 Task: Enable all private vulnerability reporting in the code security and analysis section.
Action: Mouse moved to (1336, 105)
Screenshot: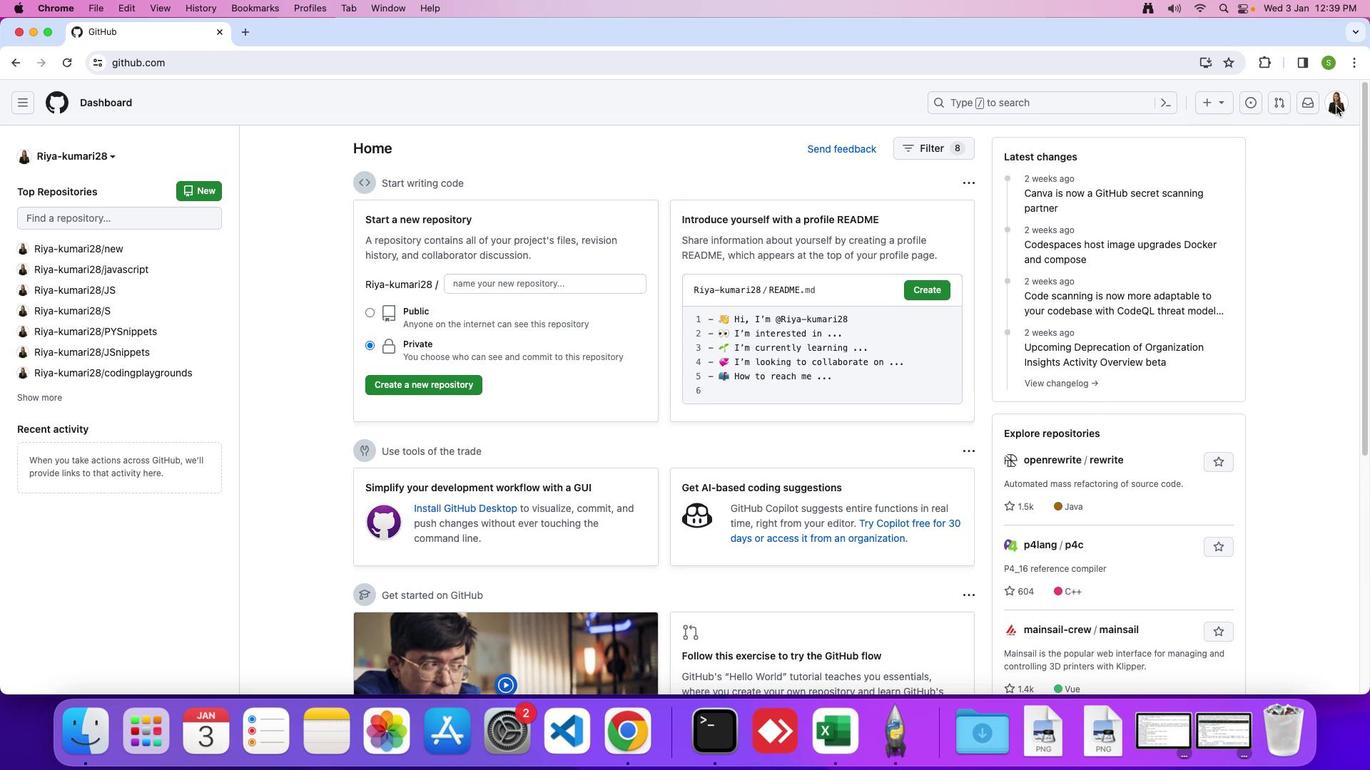 
Action: Mouse pressed left at (1336, 105)
Screenshot: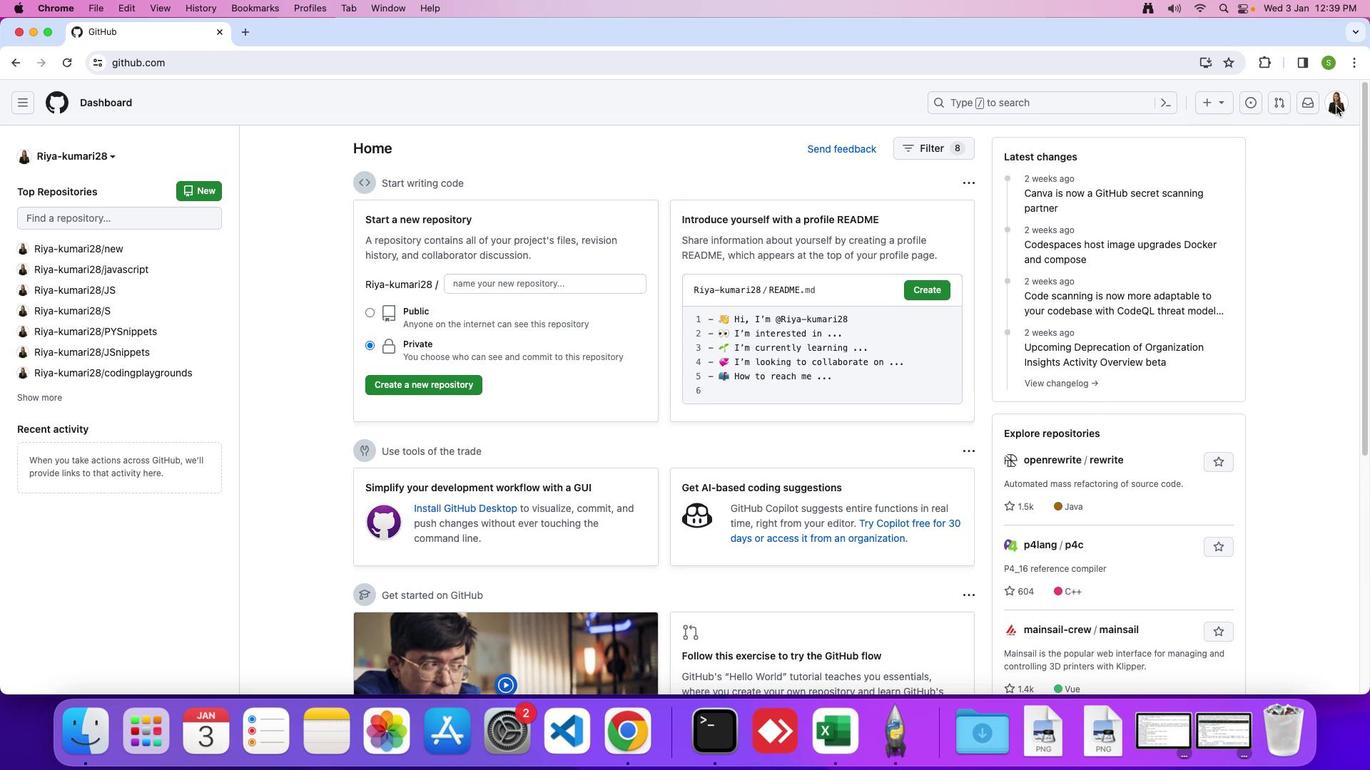 
Action: Mouse moved to (1336, 101)
Screenshot: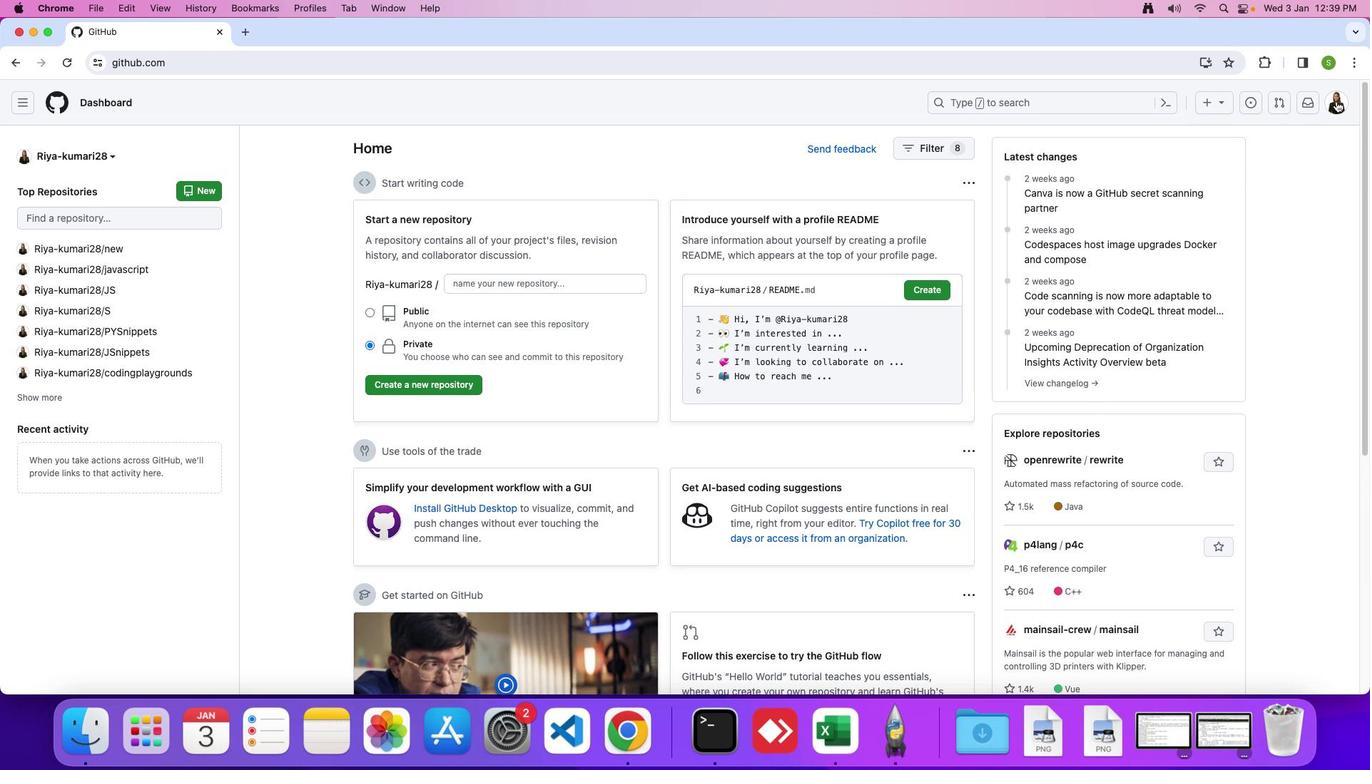 
Action: Mouse pressed left at (1336, 101)
Screenshot: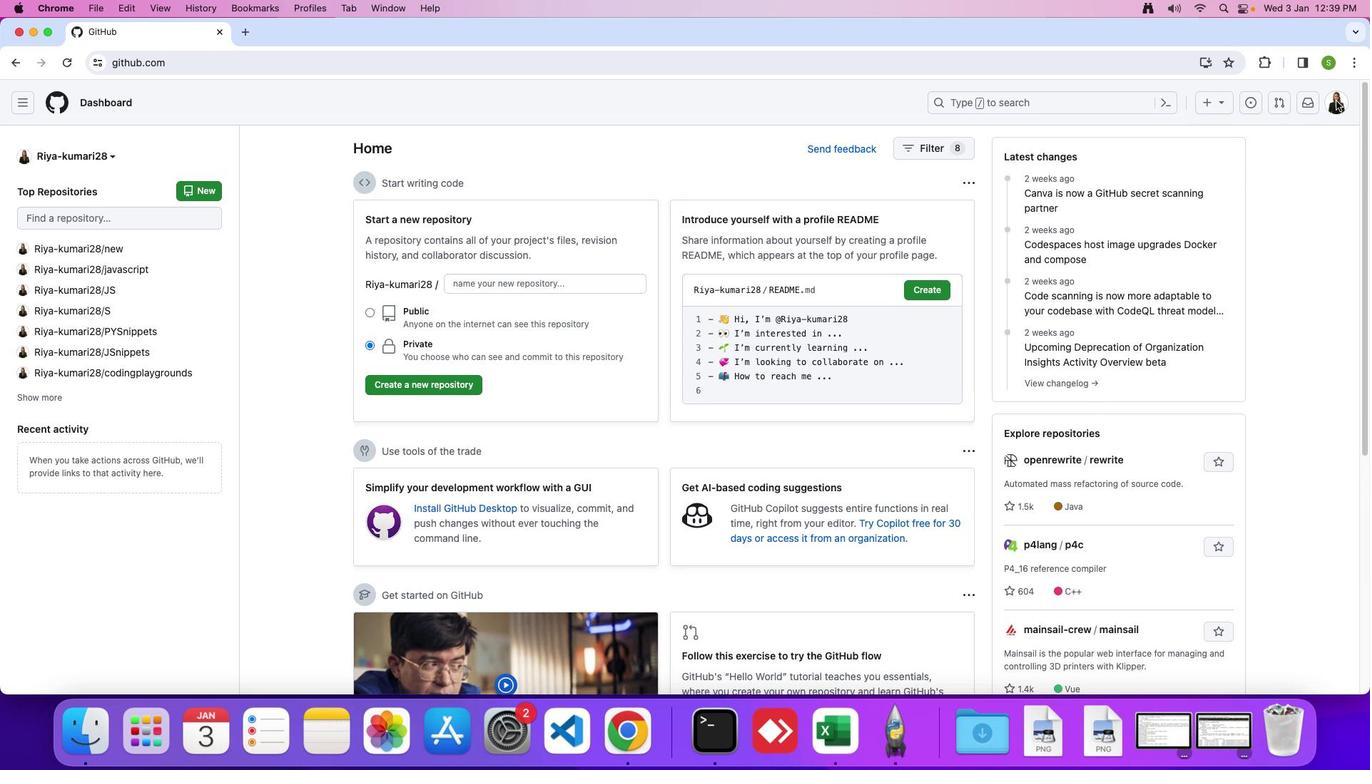 
Action: Mouse moved to (1227, 498)
Screenshot: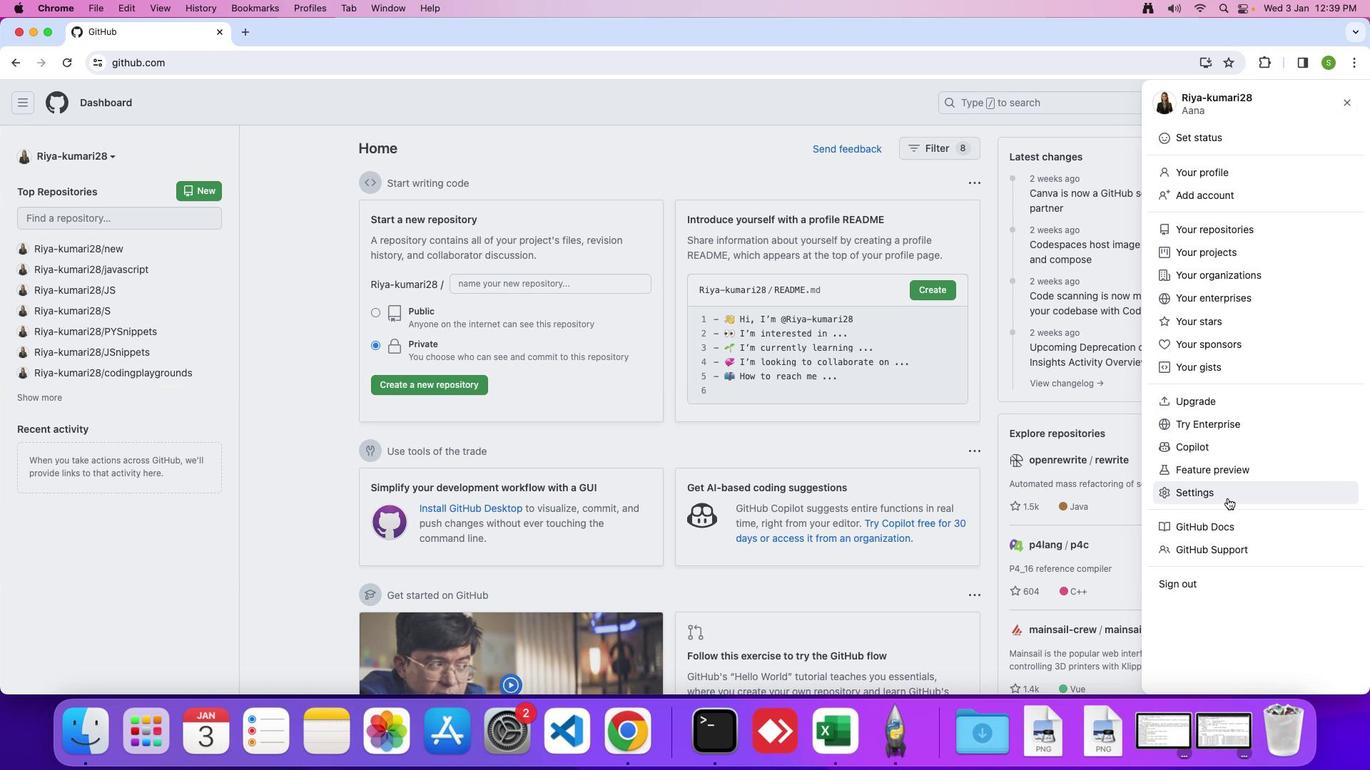 
Action: Mouse pressed left at (1227, 498)
Screenshot: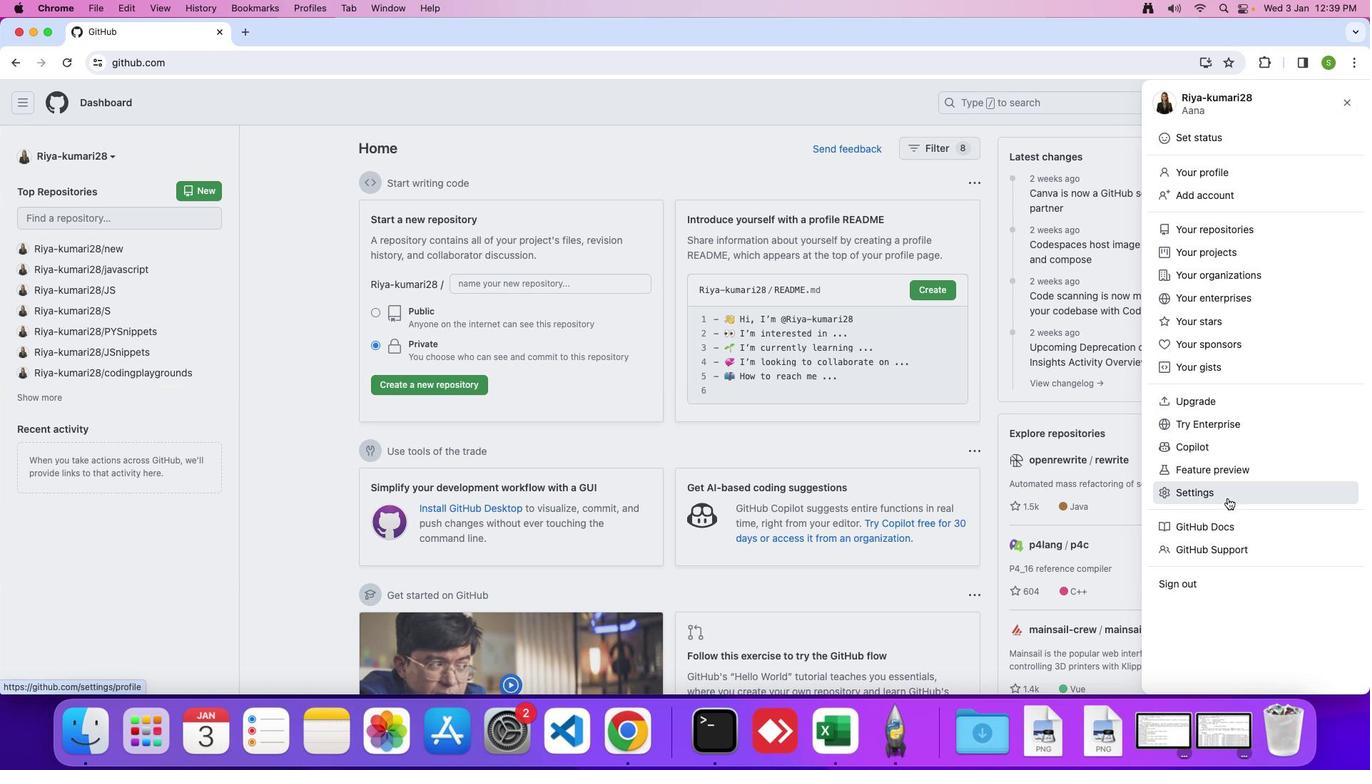 
Action: Mouse moved to (321, 553)
Screenshot: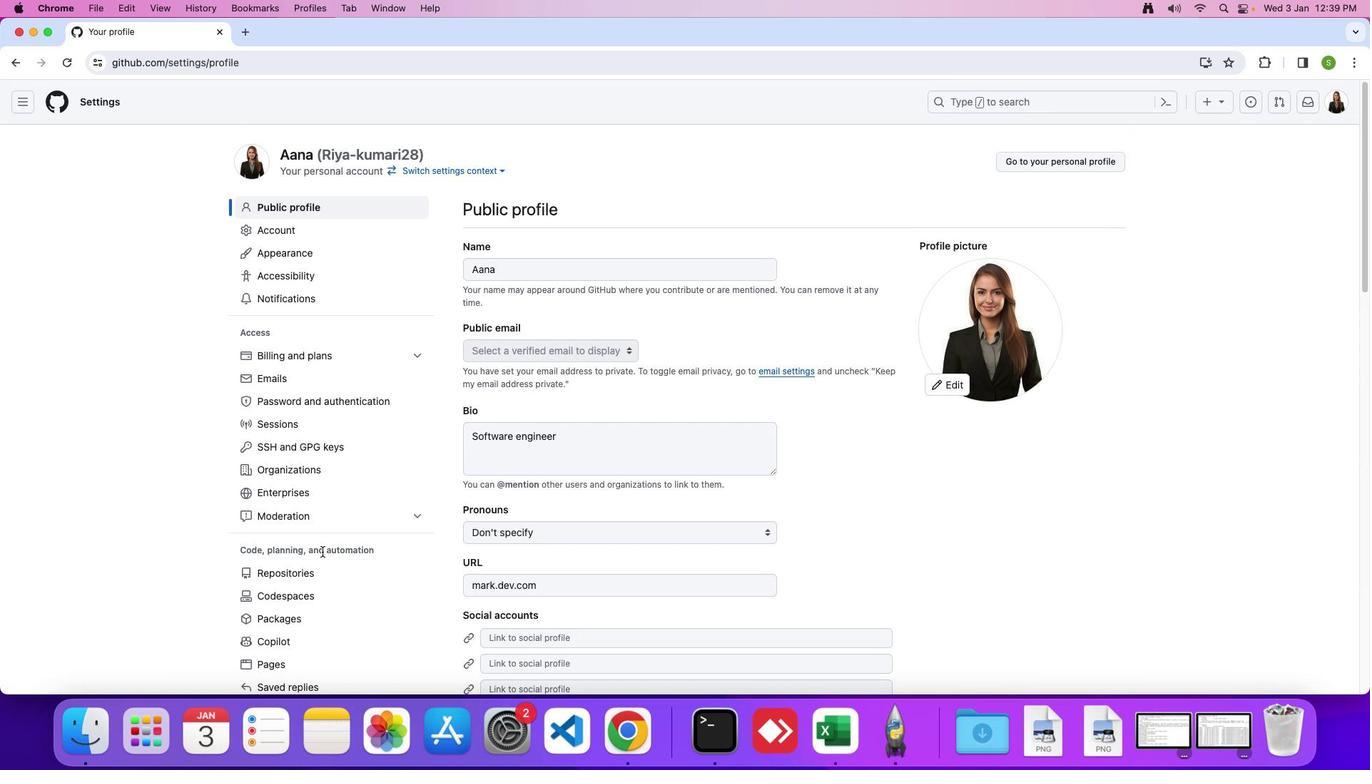 
Action: Mouse scrolled (321, 553) with delta (0, 0)
Screenshot: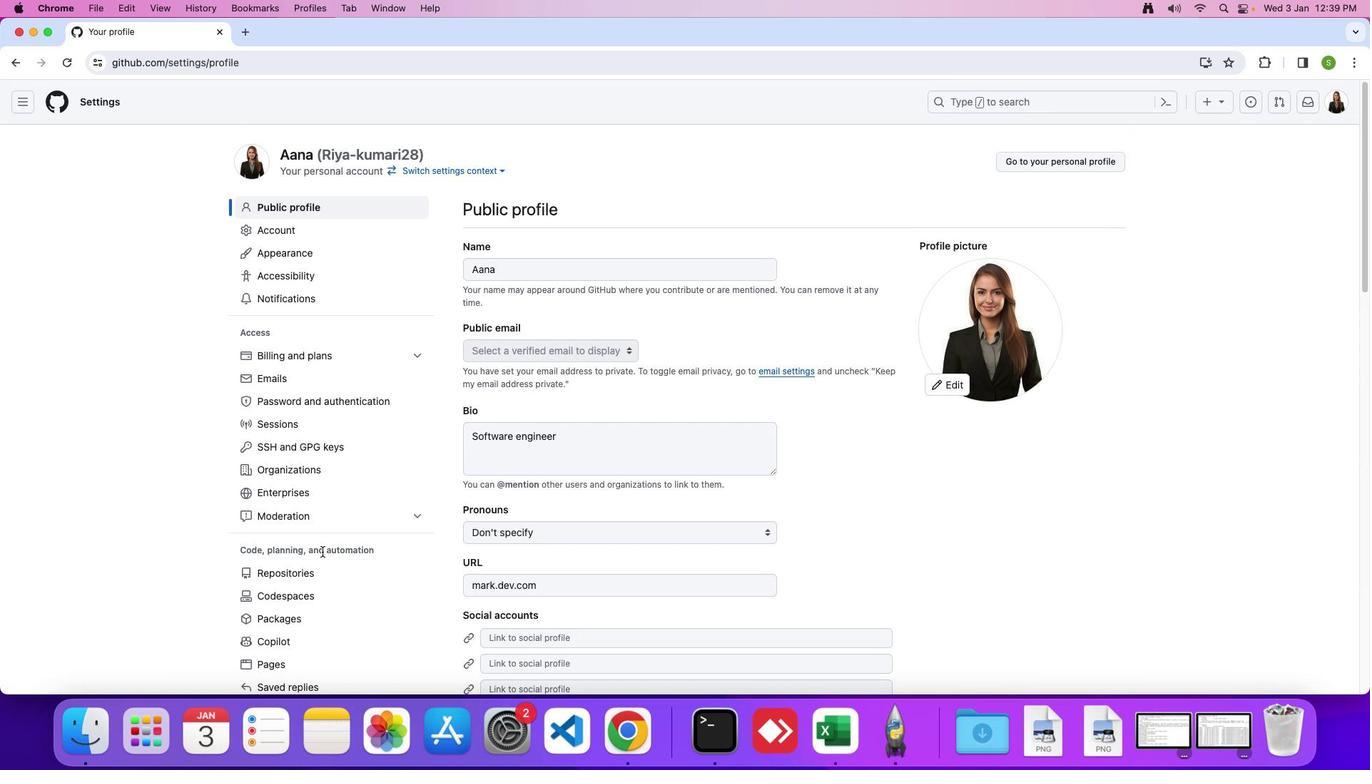
Action: Mouse moved to (321, 552)
Screenshot: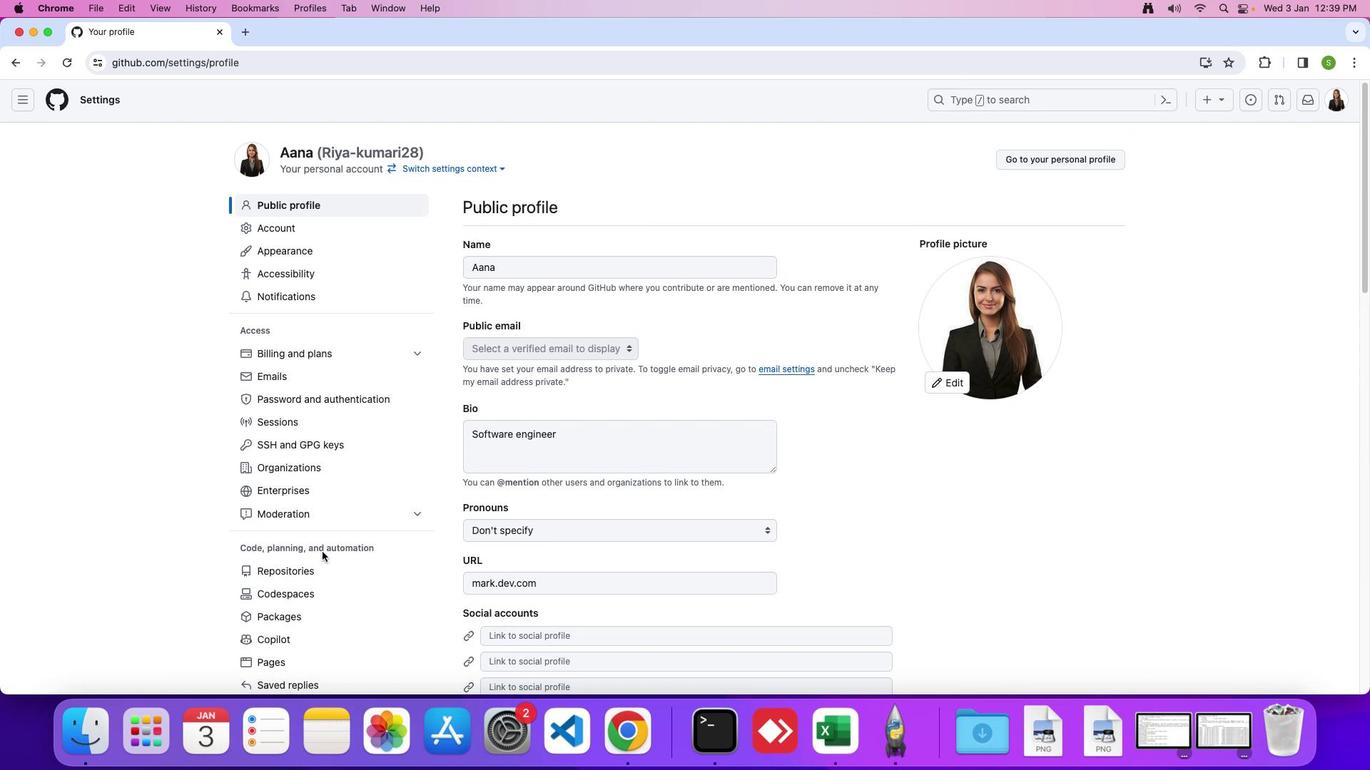 
Action: Mouse scrolled (321, 552) with delta (0, 0)
Screenshot: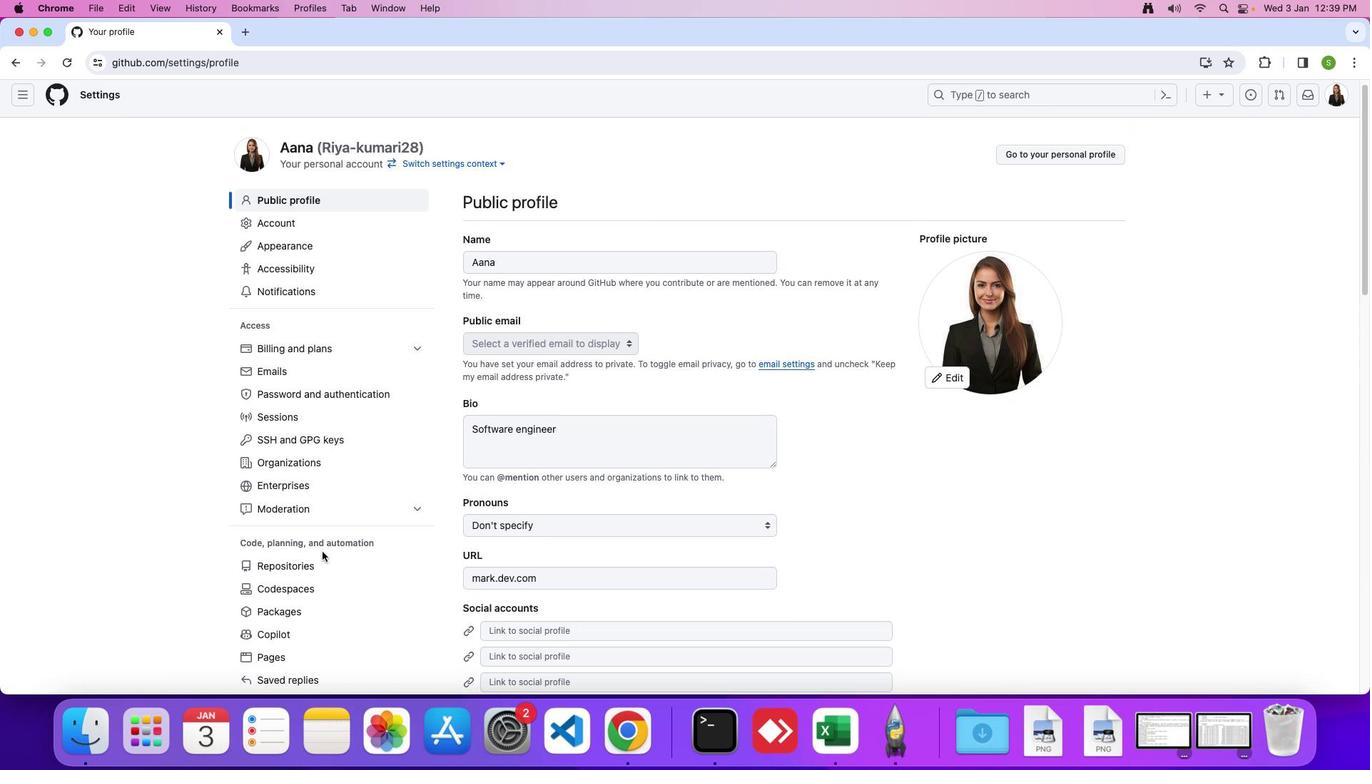 
Action: Mouse moved to (321, 552)
Screenshot: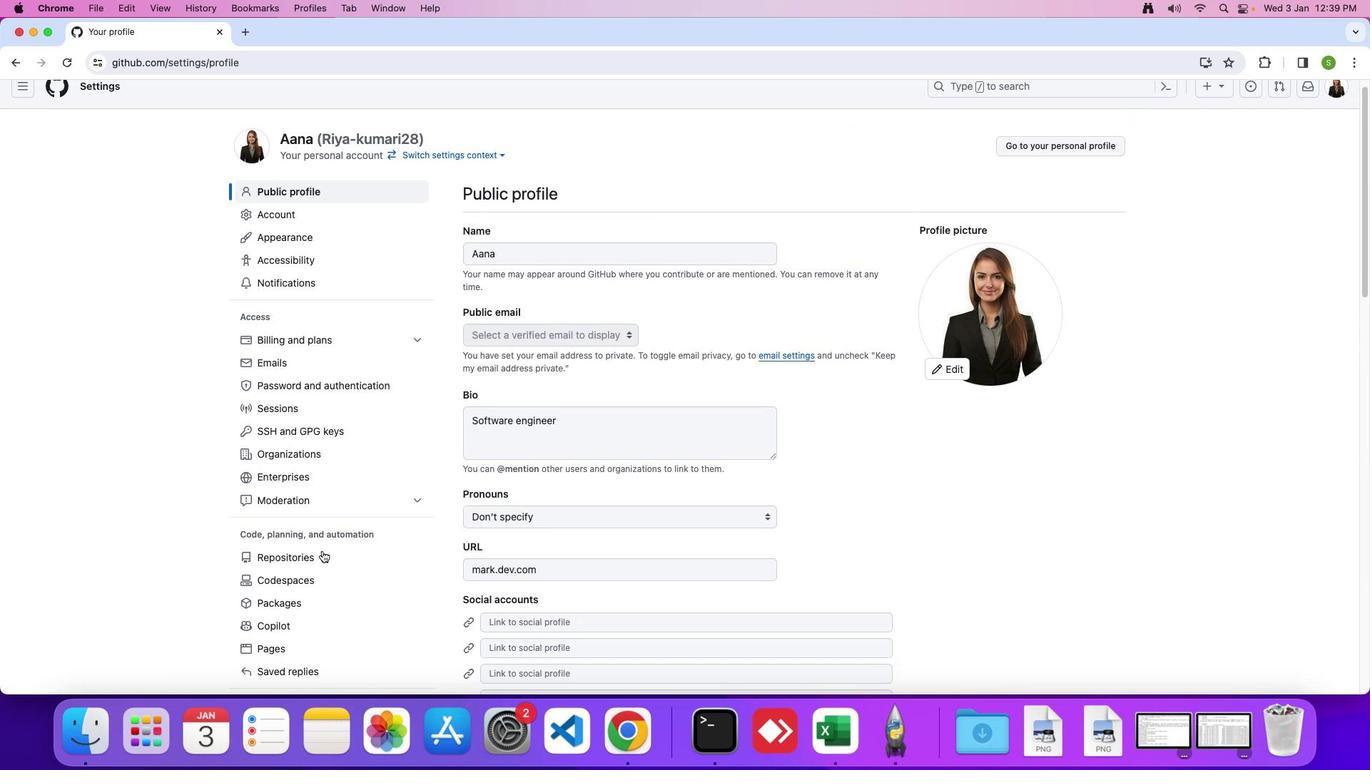 
Action: Mouse scrolled (321, 552) with delta (0, -1)
Screenshot: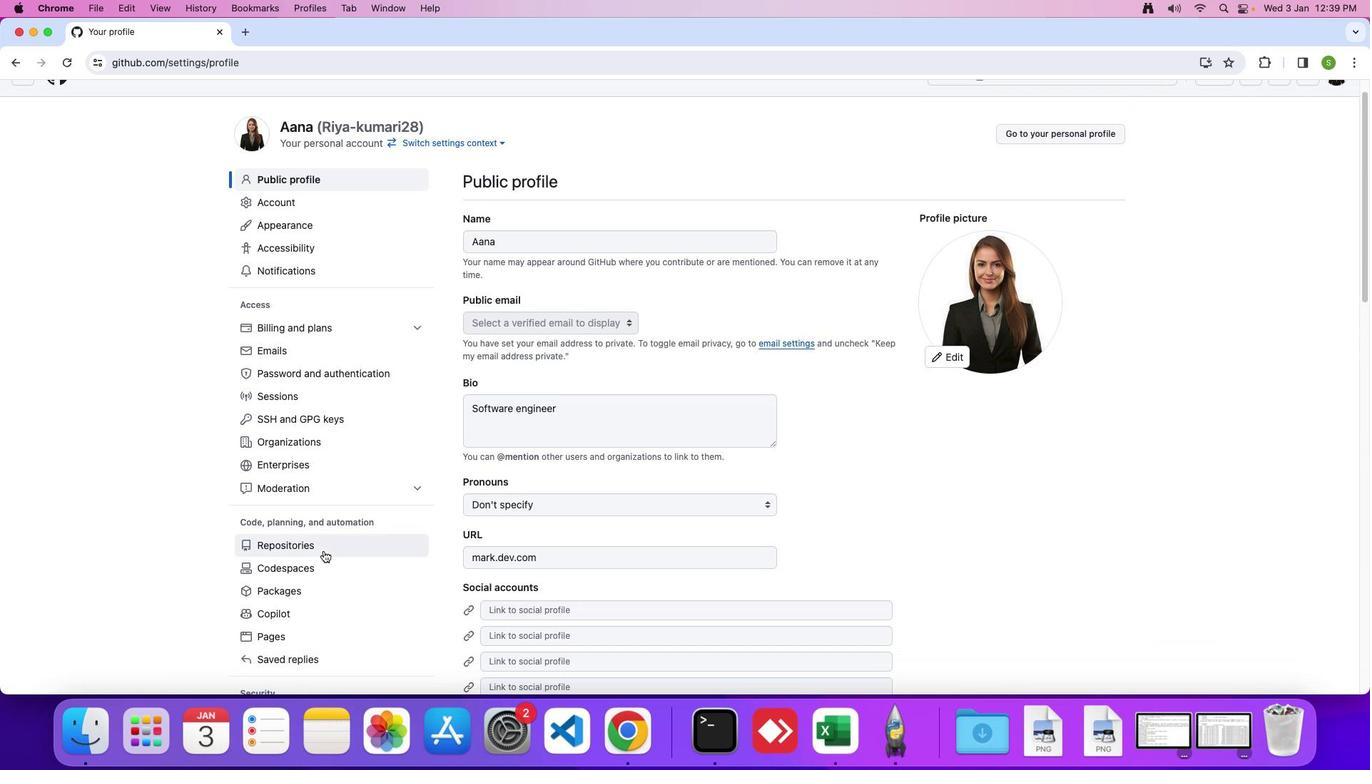 
Action: Mouse moved to (327, 546)
Screenshot: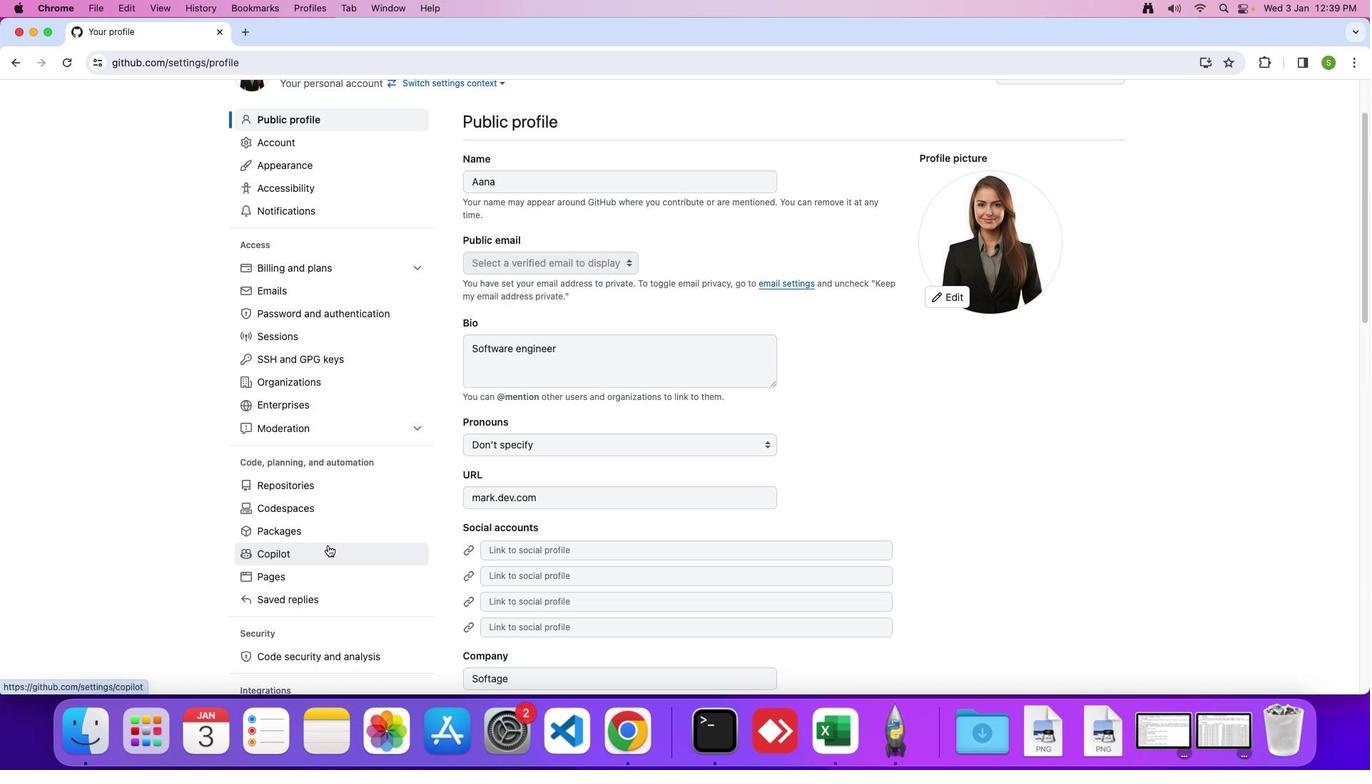 
Action: Mouse scrolled (327, 546) with delta (0, 0)
Screenshot: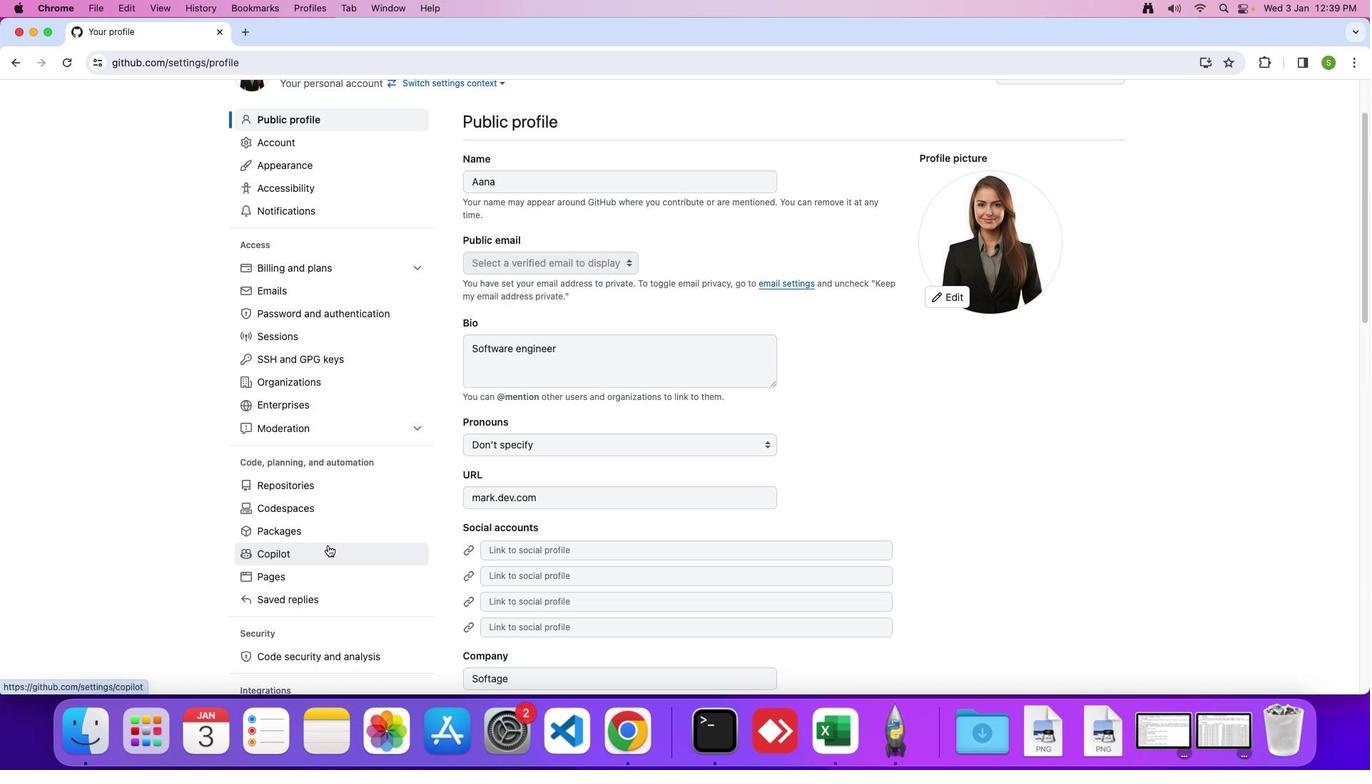 
Action: Mouse moved to (328, 546)
Screenshot: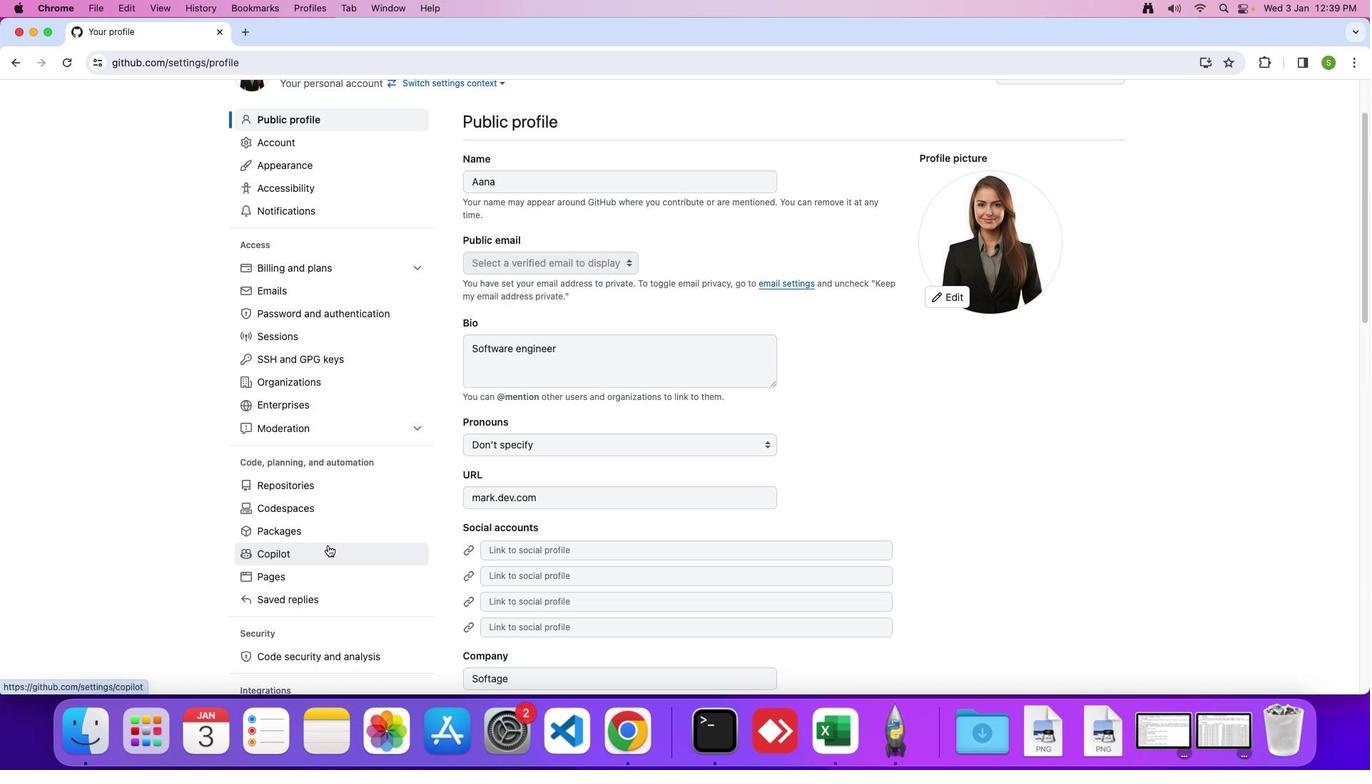 
Action: Mouse scrolled (328, 546) with delta (0, 0)
Screenshot: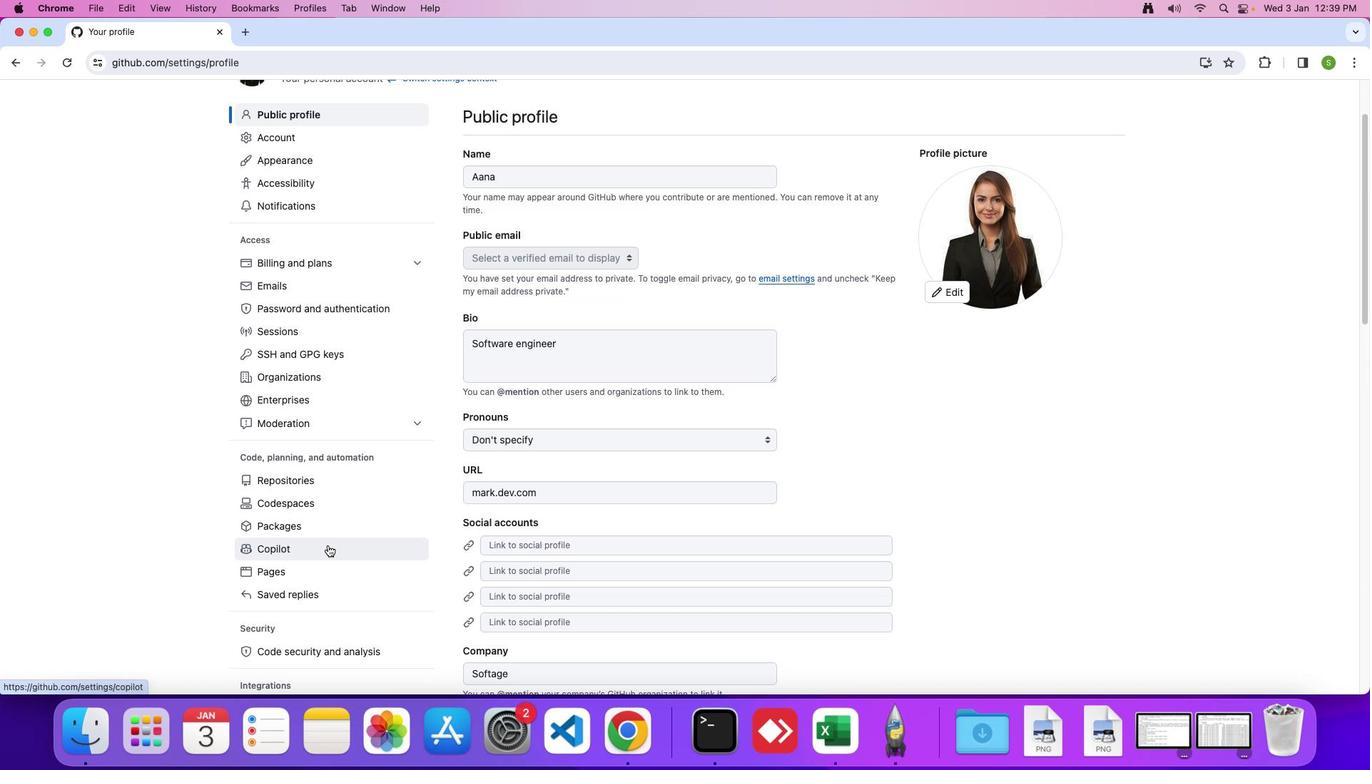 
Action: Mouse moved to (328, 545)
Screenshot: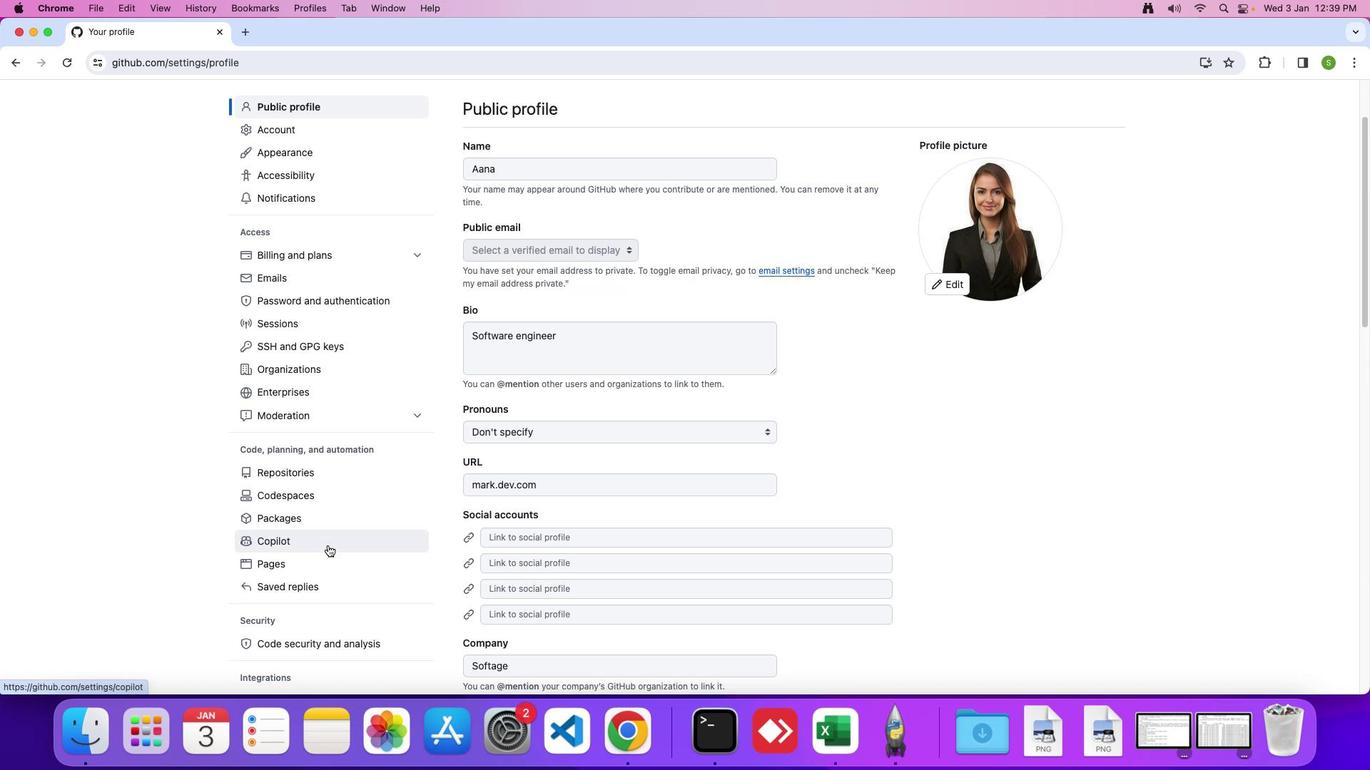 
Action: Mouse scrolled (328, 545) with delta (0, -1)
Screenshot: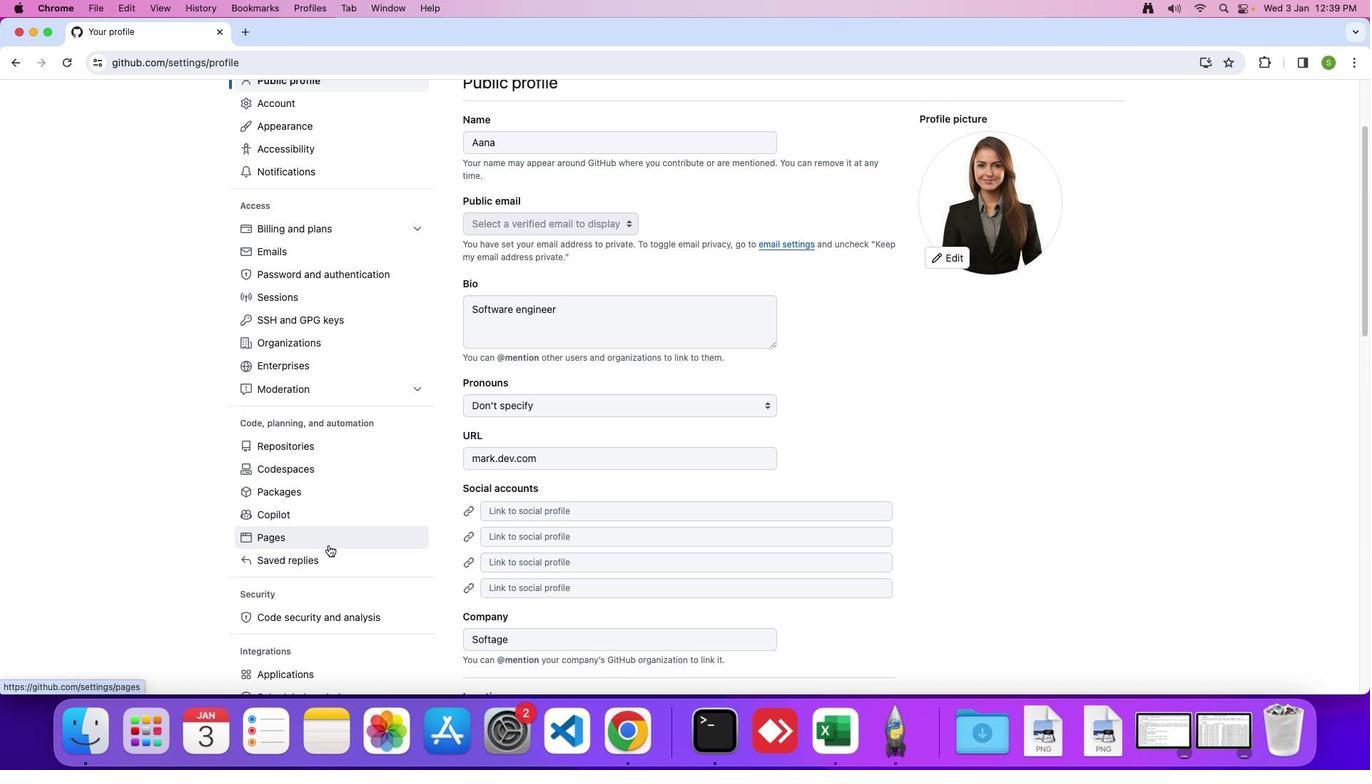 
Action: Mouse moved to (323, 565)
Screenshot: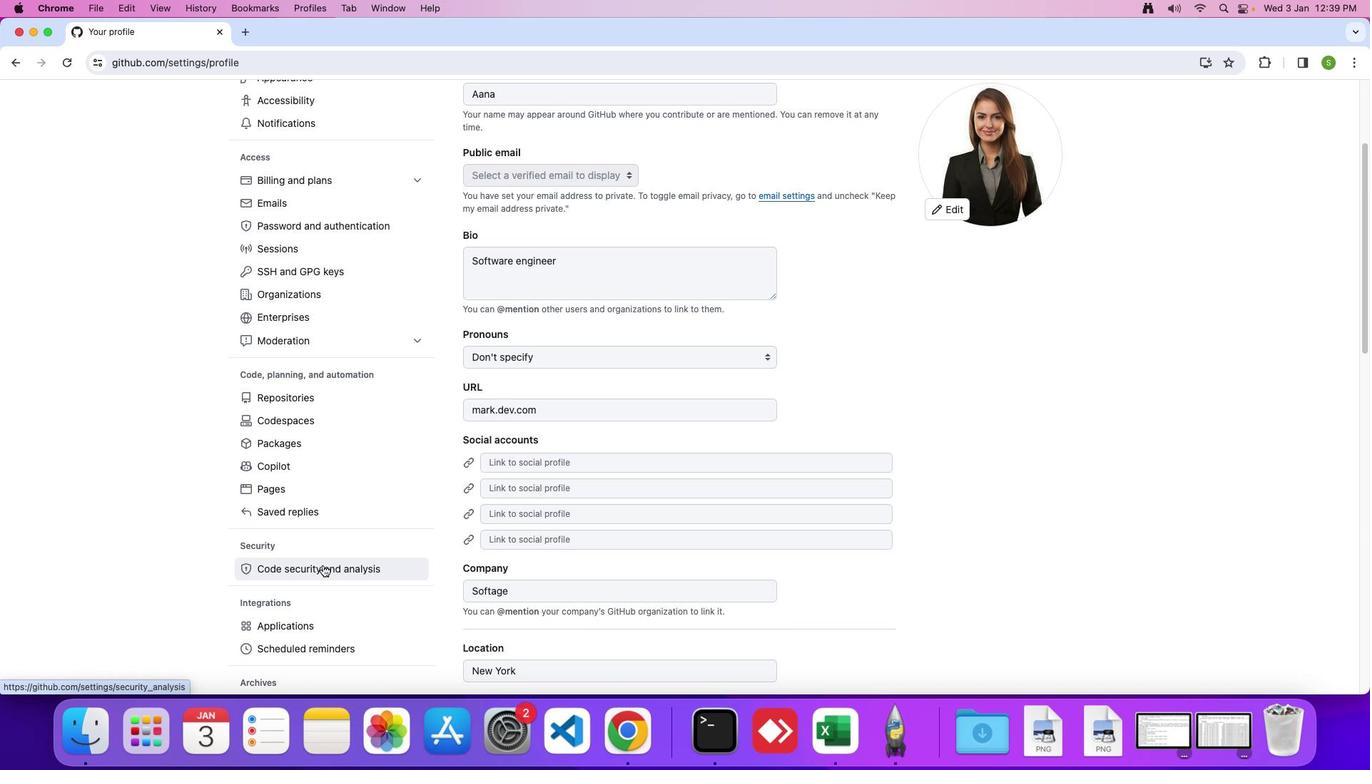 
Action: Mouse pressed left at (323, 565)
Screenshot: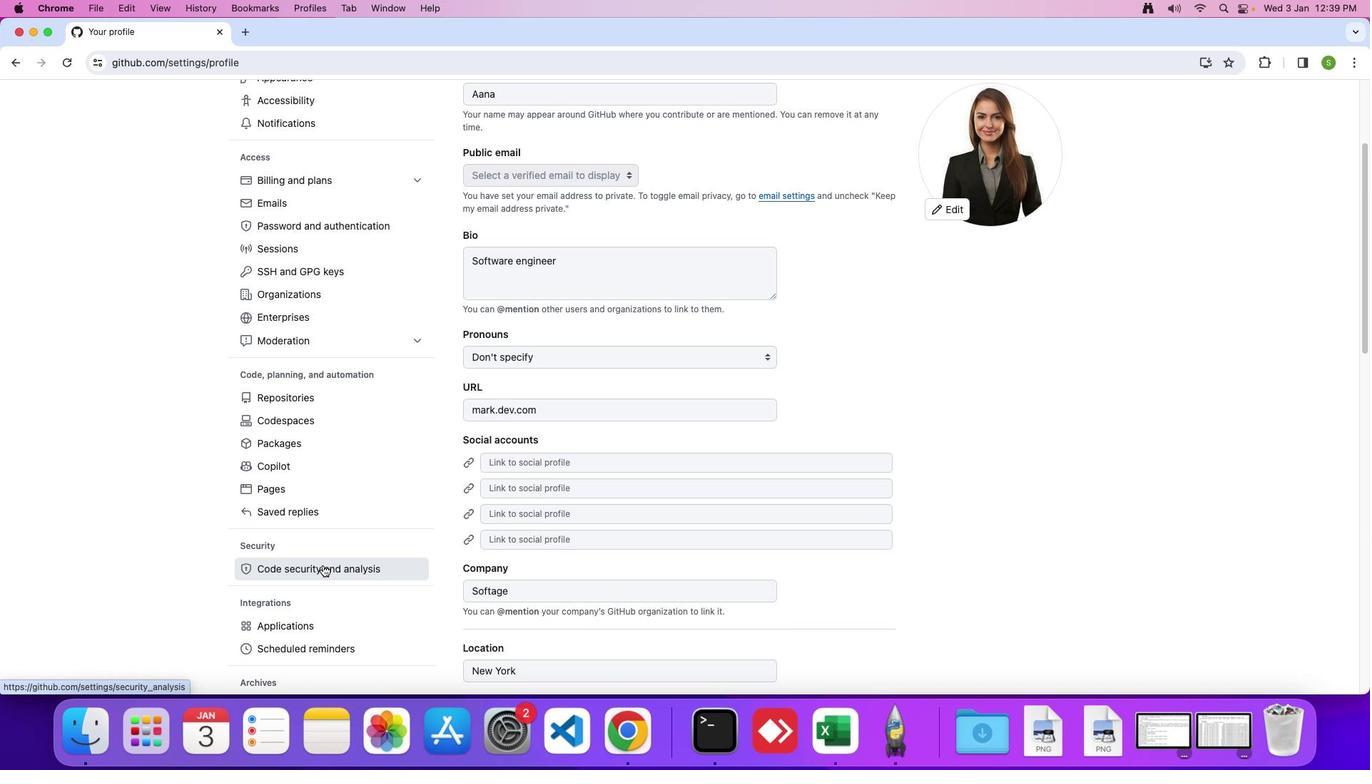 
Action: Mouse moved to (795, 560)
Screenshot: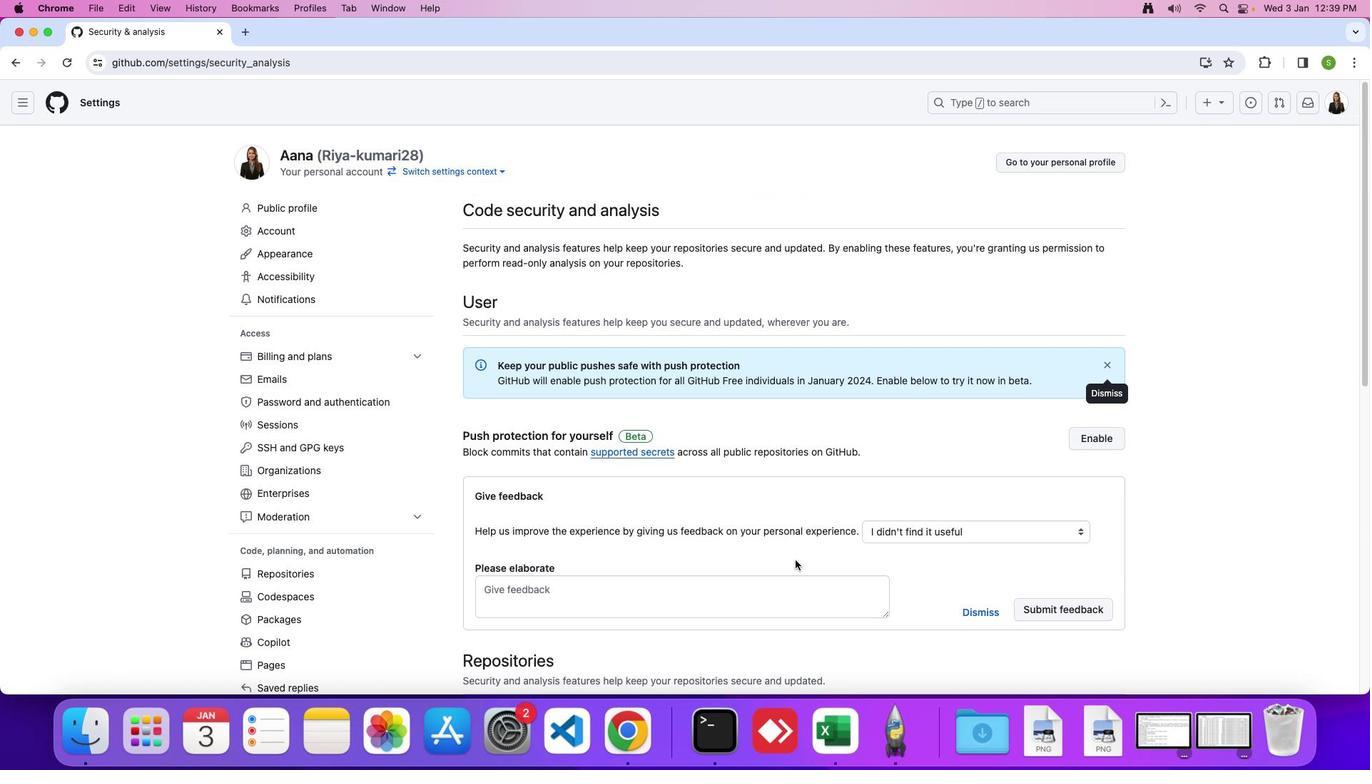 
Action: Mouse scrolled (795, 560) with delta (0, 0)
Screenshot: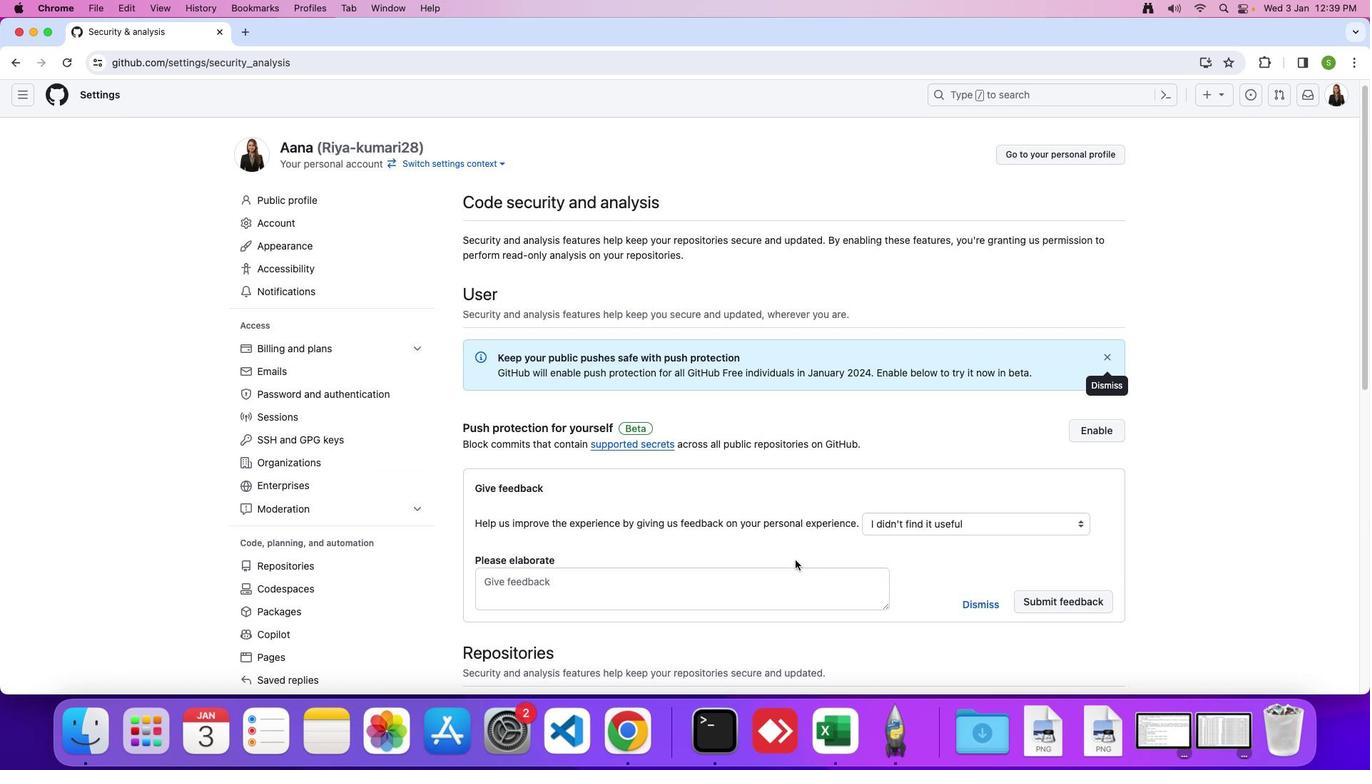 
Action: Mouse scrolled (795, 560) with delta (0, 0)
Screenshot: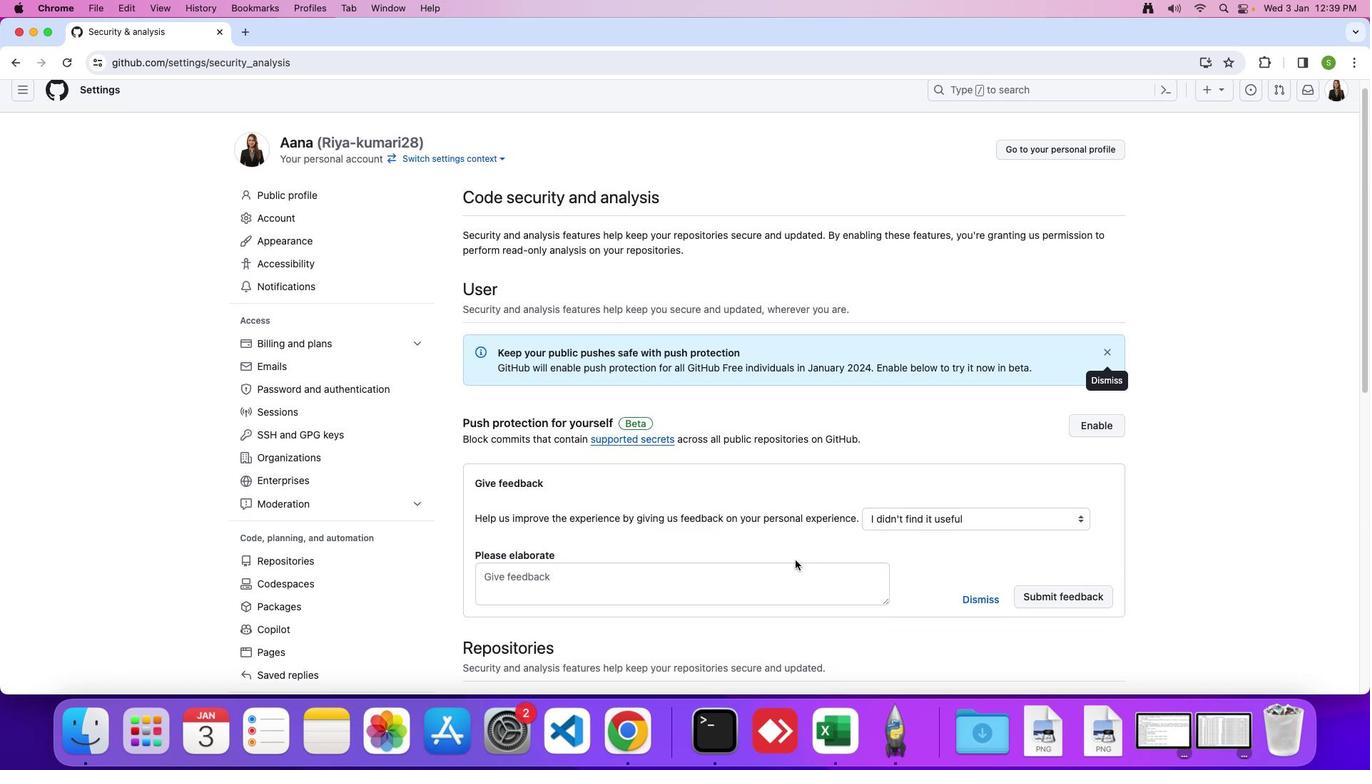 
Action: Mouse scrolled (795, 560) with delta (0, -1)
Screenshot: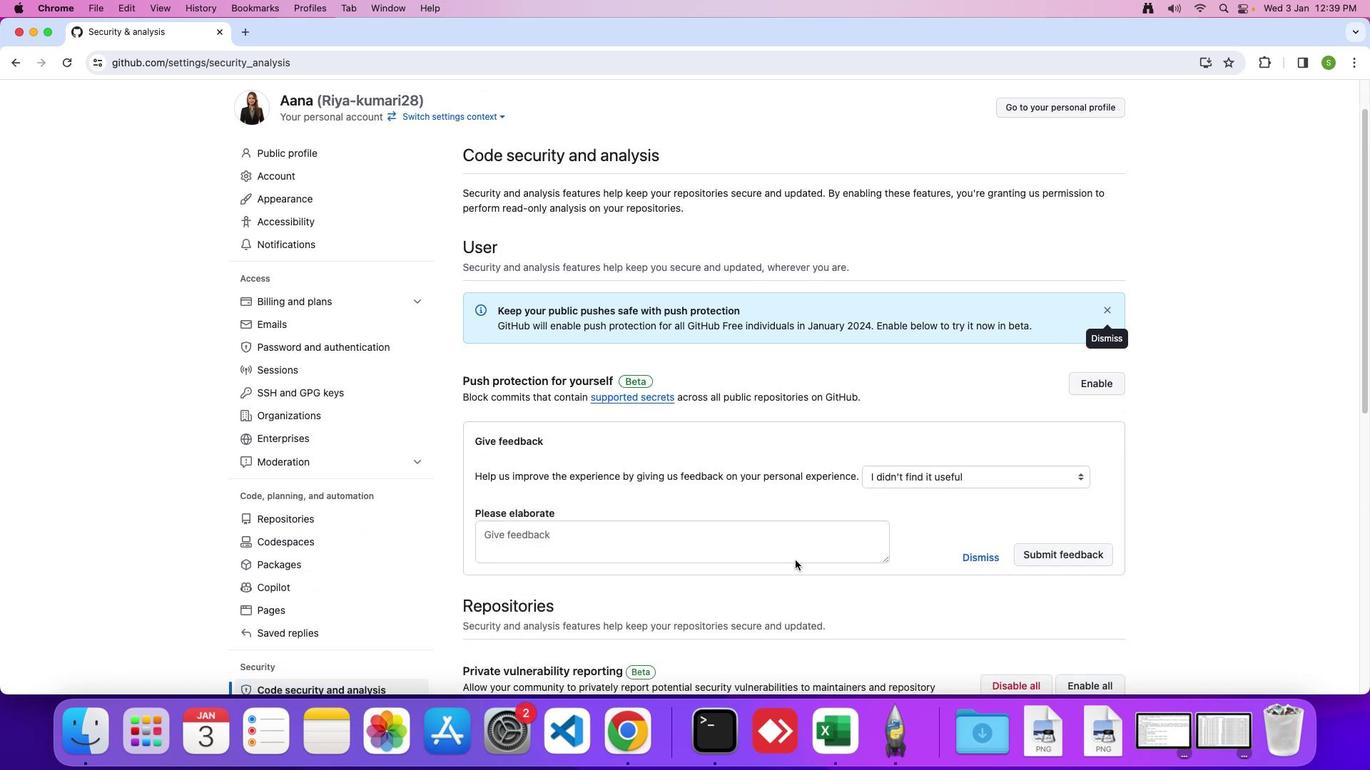 
Action: Mouse scrolled (795, 560) with delta (0, 0)
Screenshot: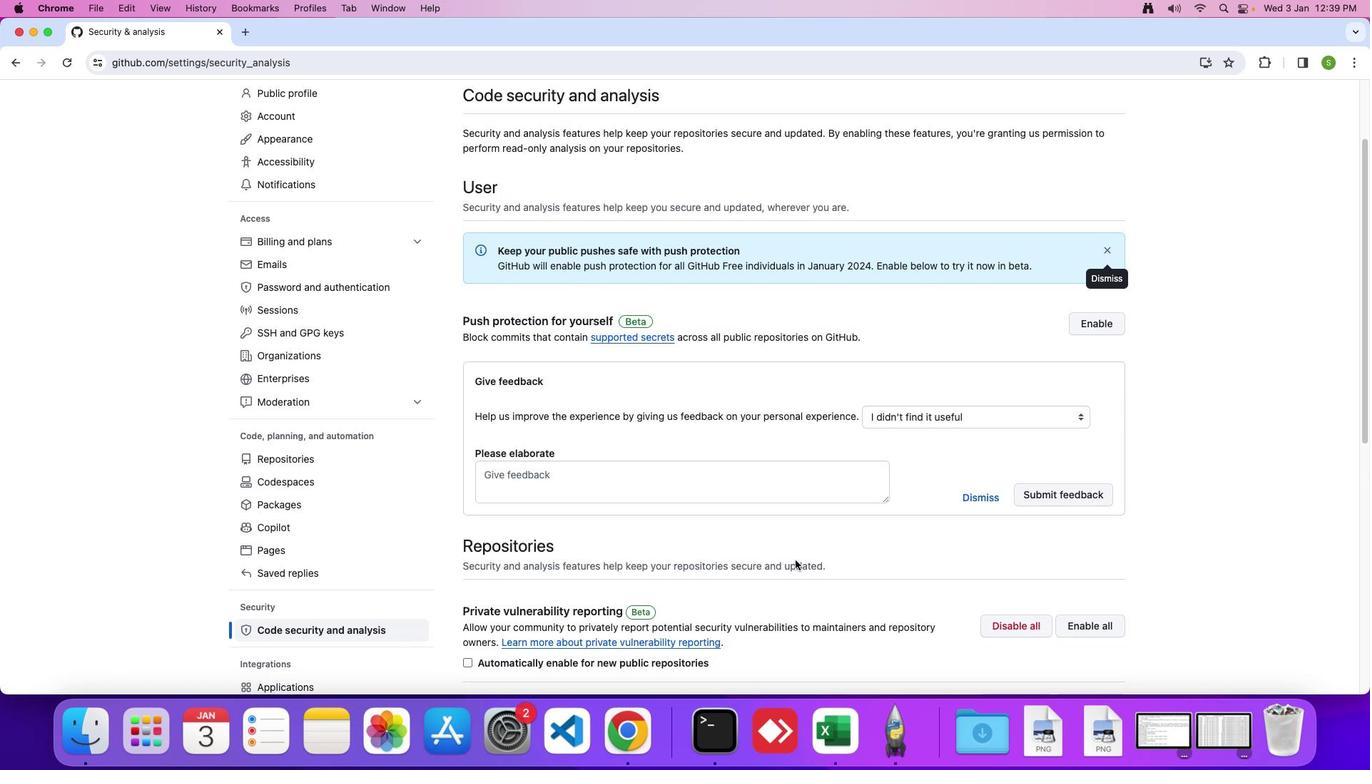 
Action: Mouse scrolled (795, 560) with delta (0, 0)
Screenshot: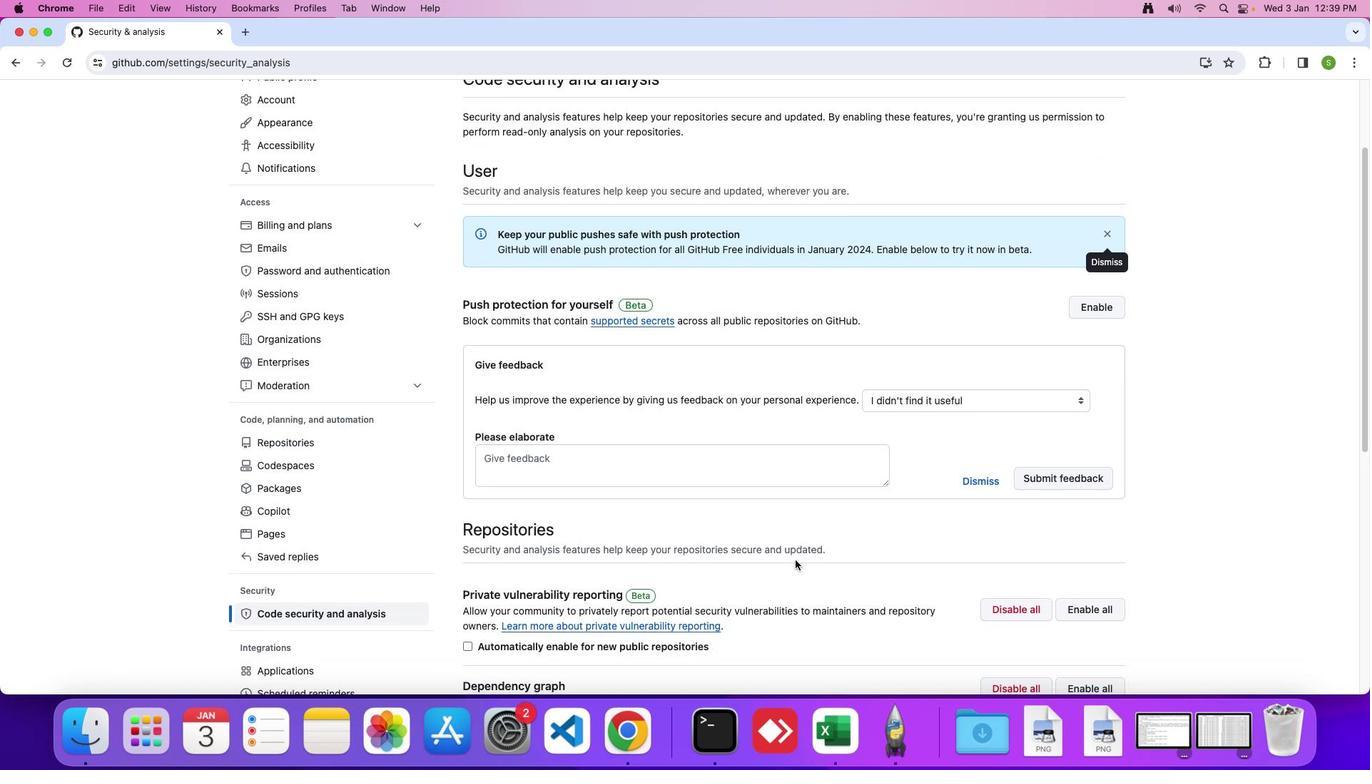 
Action: Mouse scrolled (795, 560) with delta (0, -1)
Screenshot: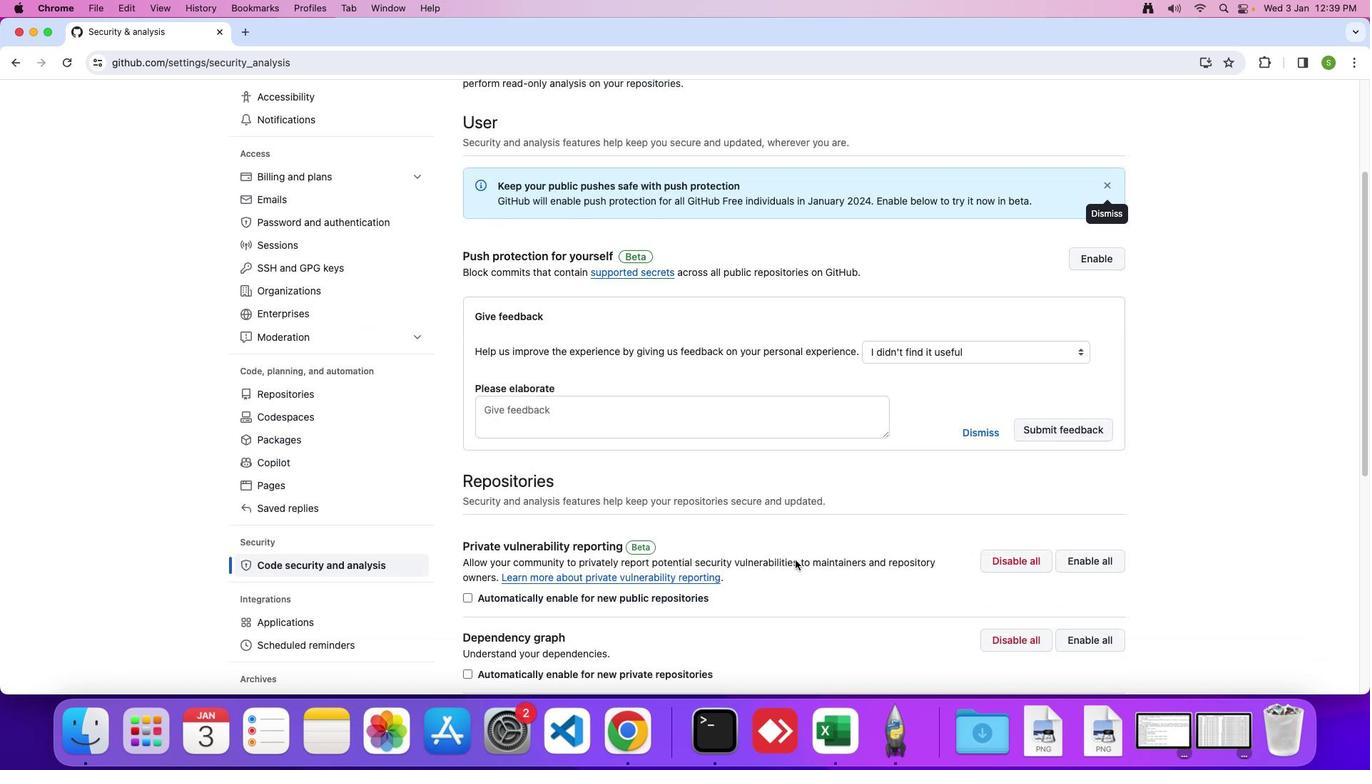 
Action: Mouse moved to (1104, 523)
Screenshot: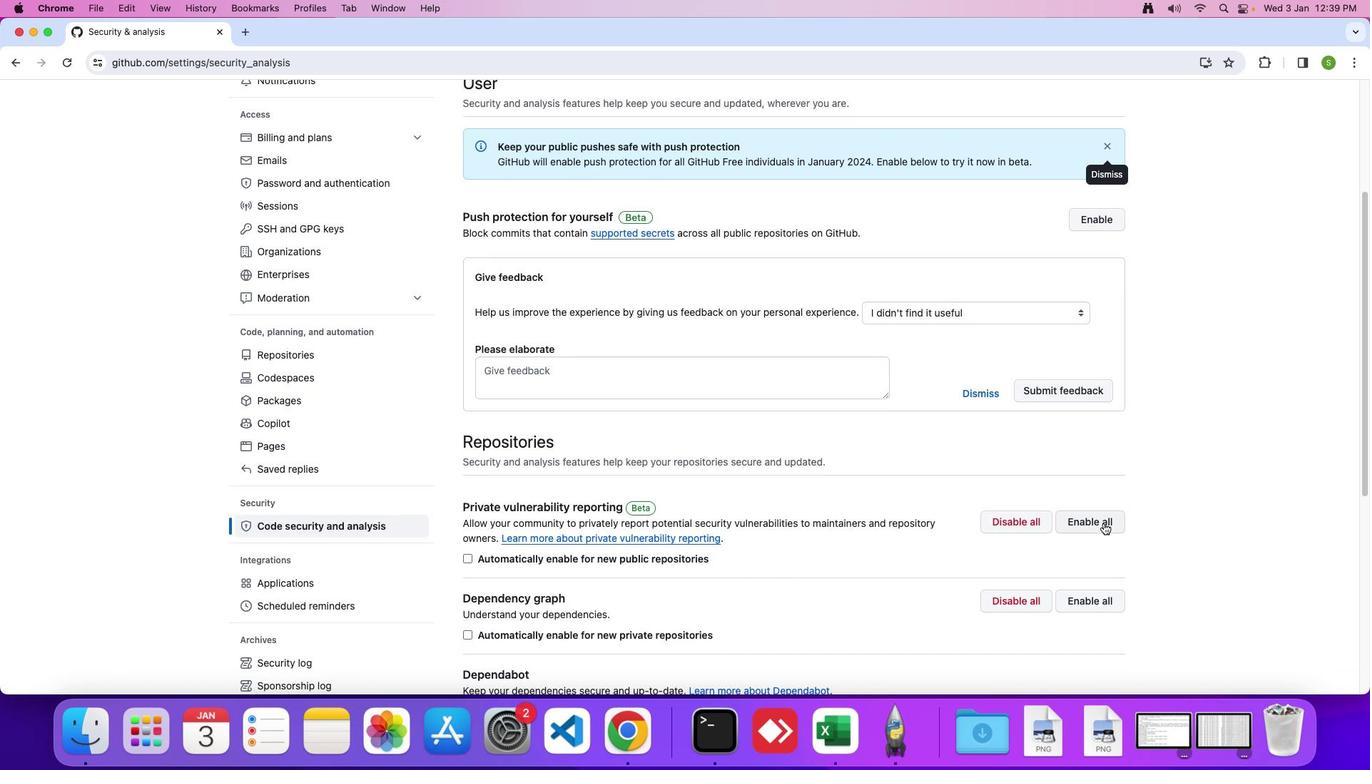 
Action: Mouse pressed left at (1104, 523)
Screenshot: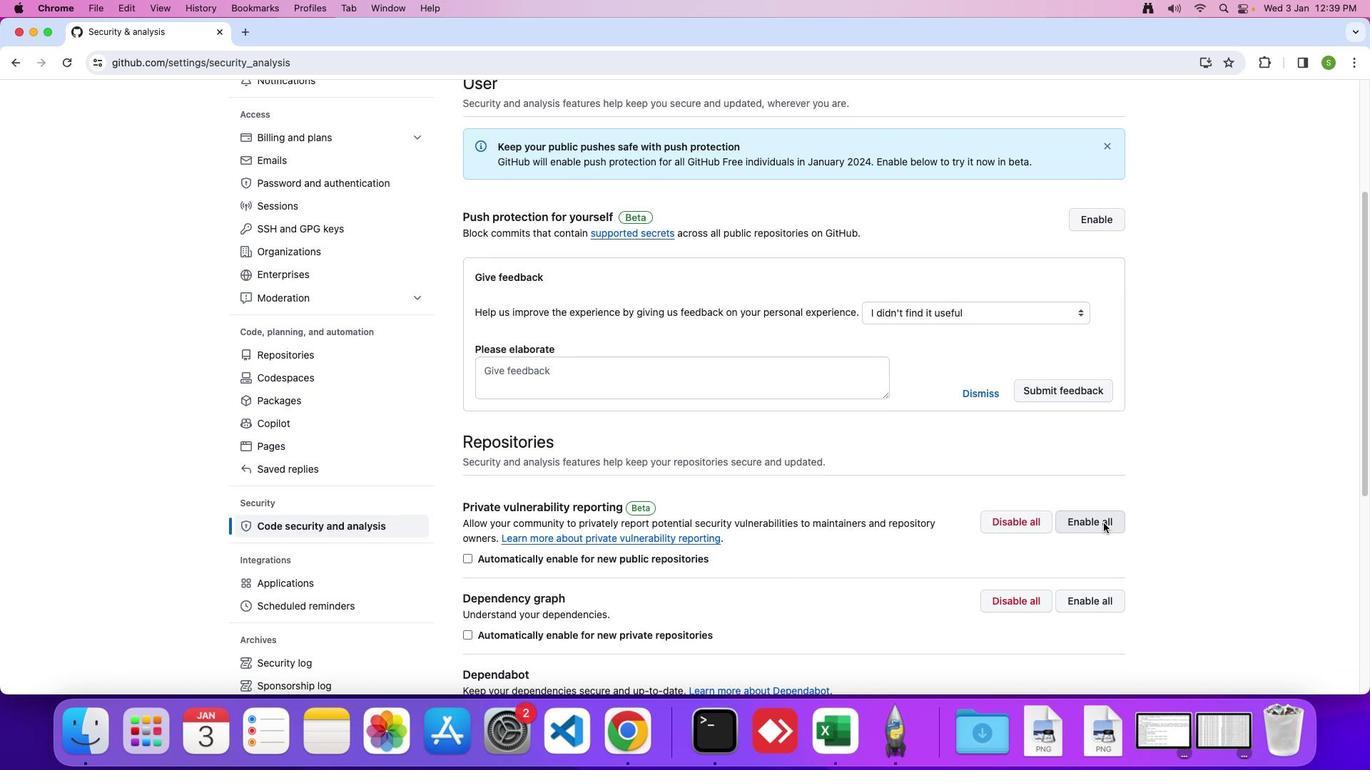 
Action: Mouse moved to (668, 276)
Screenshot: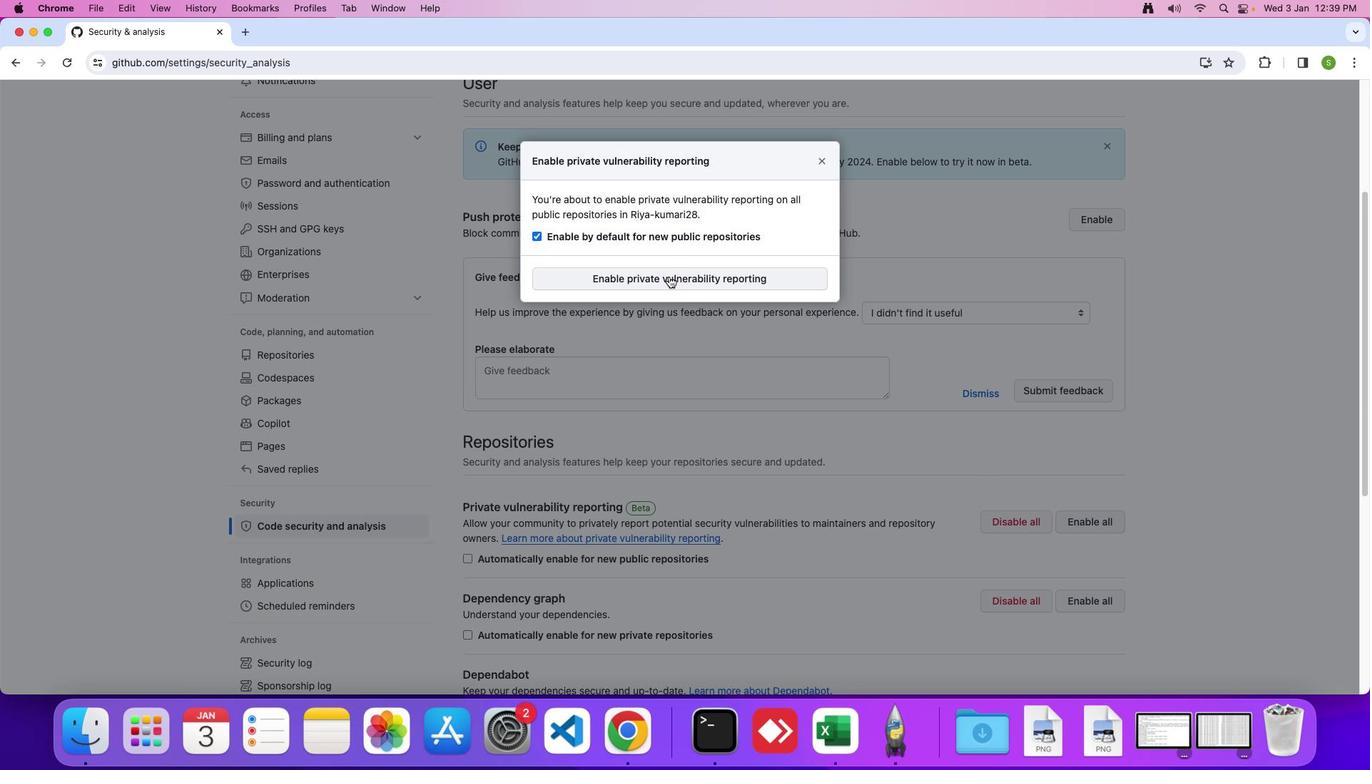 
Action: Mouse pressed left at (668, 276)
Screenshot: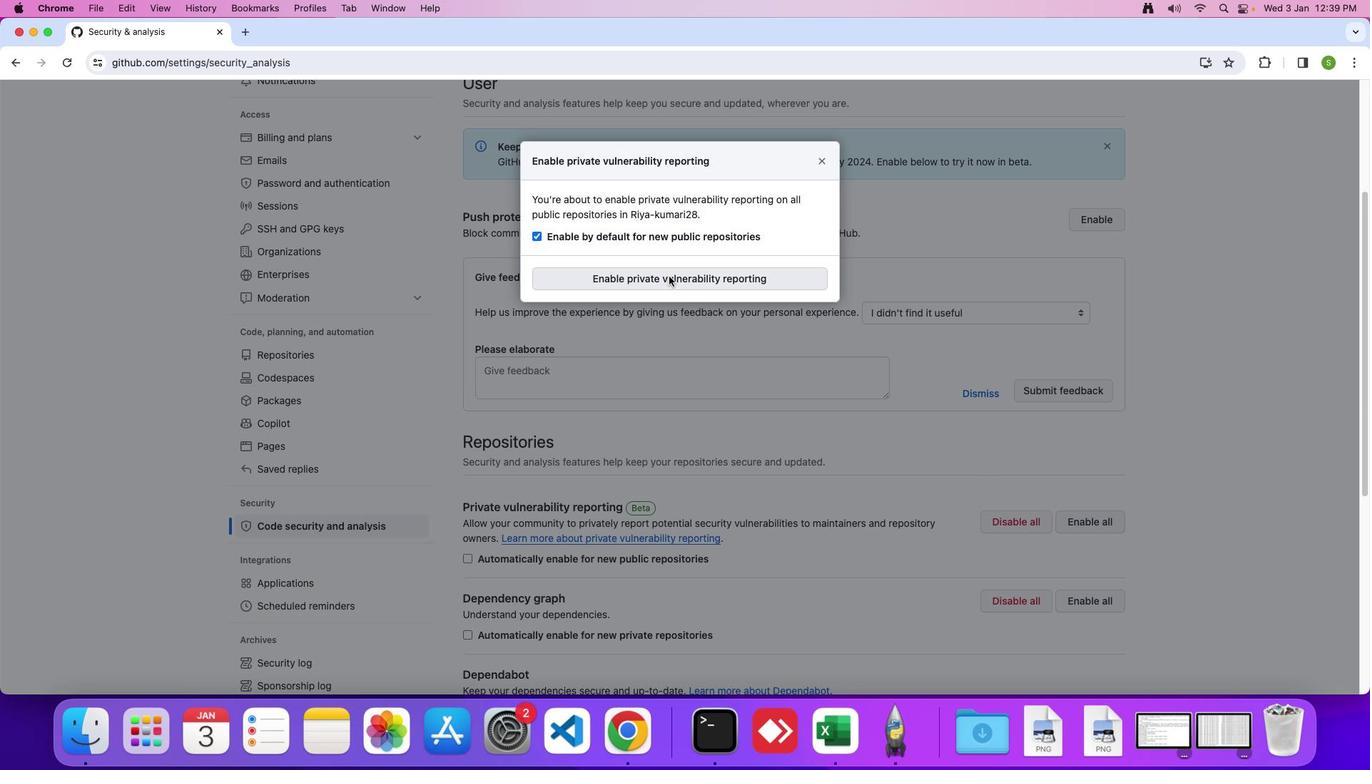 
Action: Mouse moved to (668, 279)
Screenshot: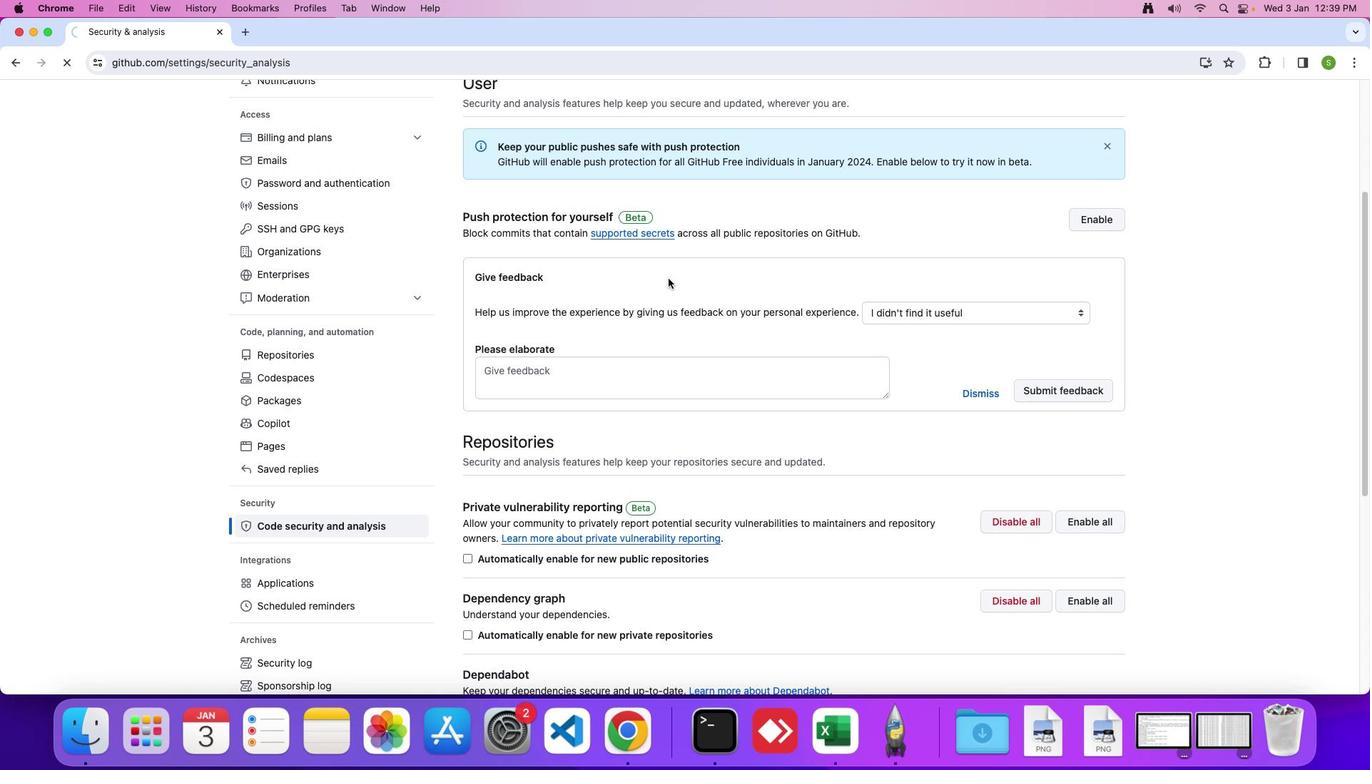 
